 Task: Assign in the project TrueNorth the issue 'Integrate a new virtual reality feature into an existing mobile application to enhance user engagement and experience' to the sprint 'QA Quicksilver'.
Action: Mouse moved to (909, 450)
Screenshot: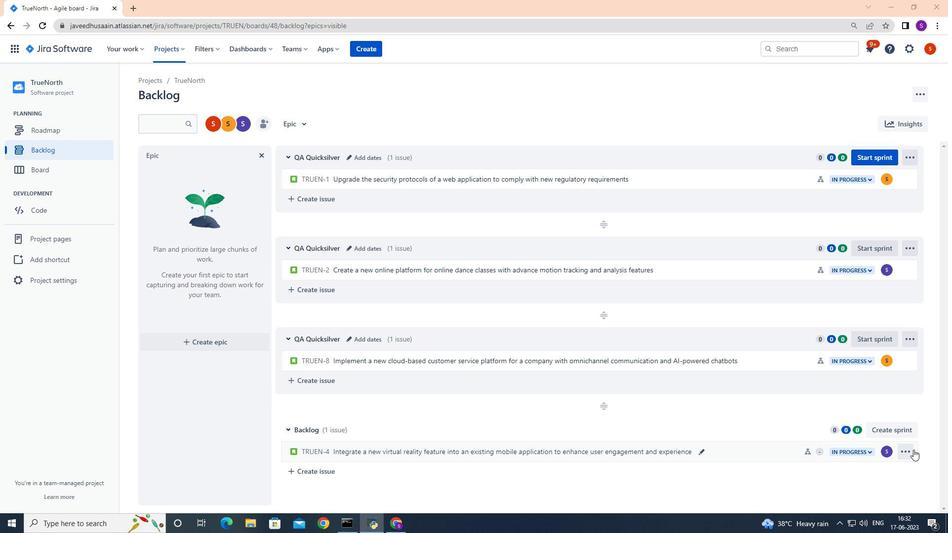 
Action: Mouse pressed left at (909, 450)
Screenshot: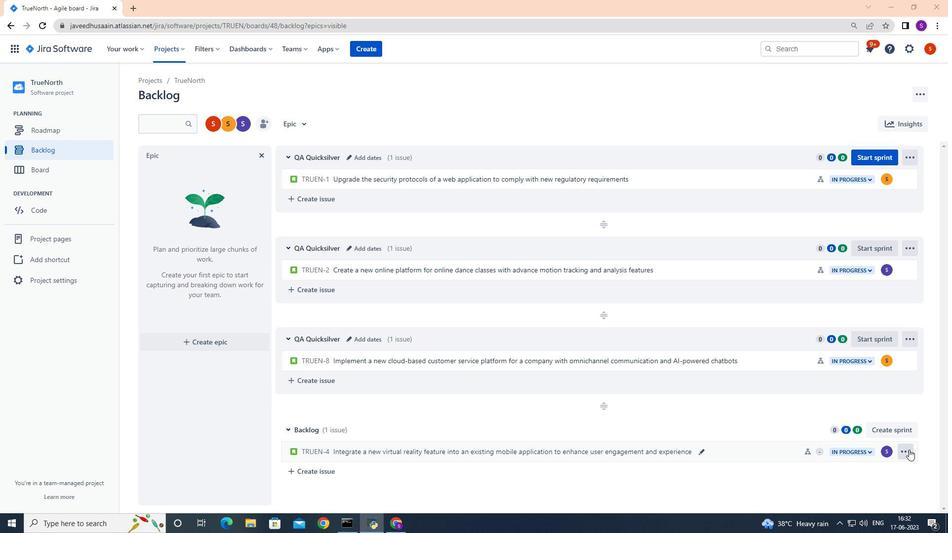 
Action: Mouse moved to (880, 399)
Screenshot: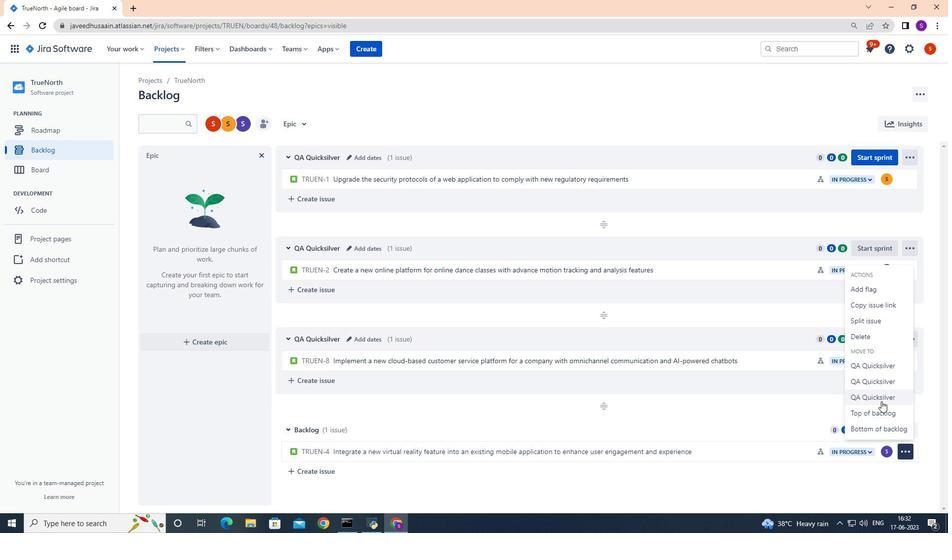 
Action: Mouse pressed left at (880, 399)
Screenshot: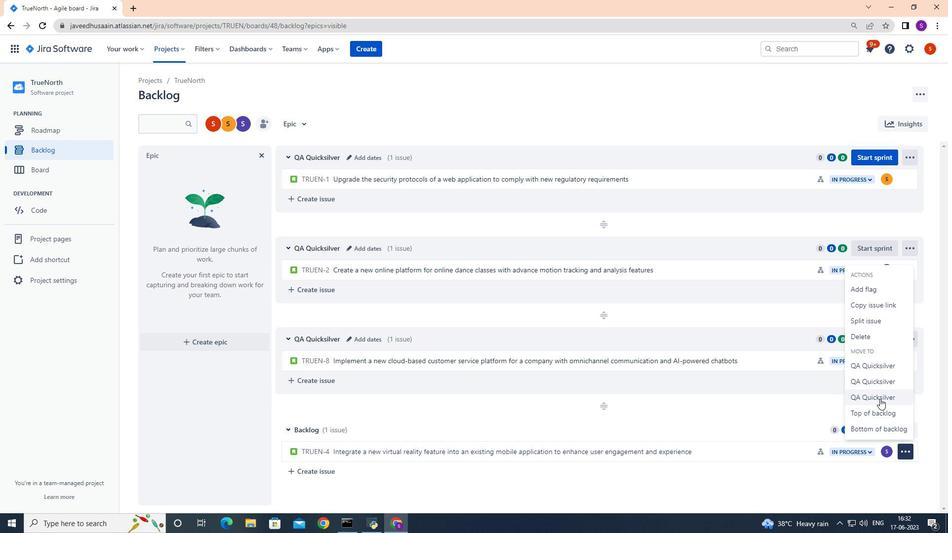 
Action: Mouse moved to (553, 436)
Screenshot: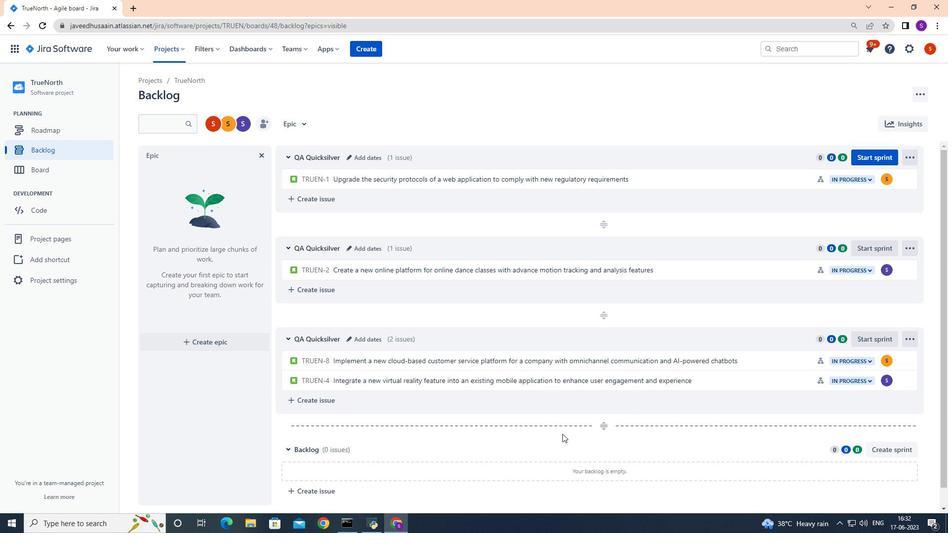 
